 Task: Change the invitee language to German.
Action: Mouse moved to (688, 144)
Screenshot: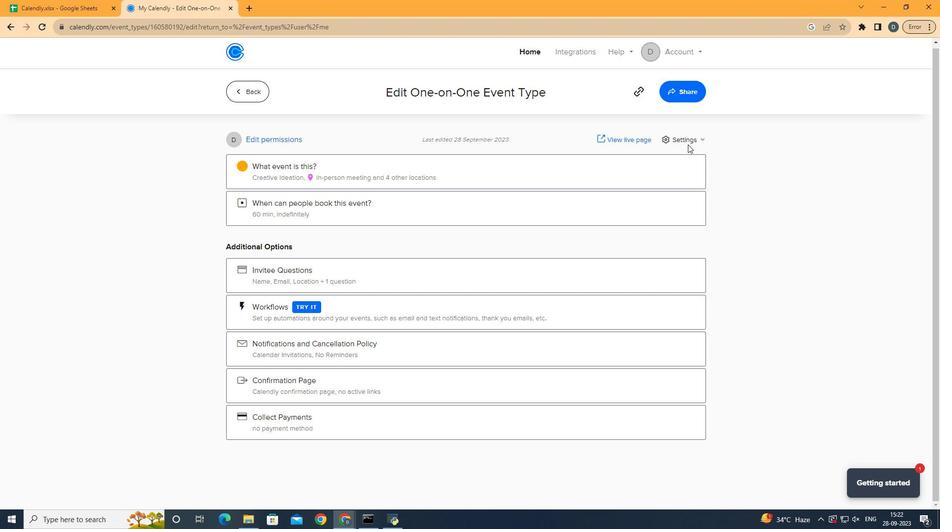 
Action: Mouse pressed left at (688, 144)
Screenshot: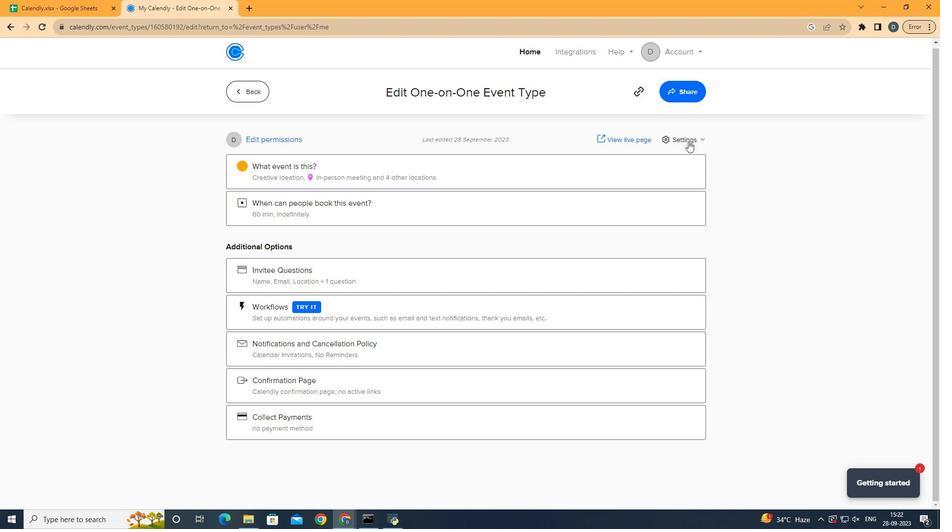 
Action: Mouse moved to (688, 141)
Screenshot: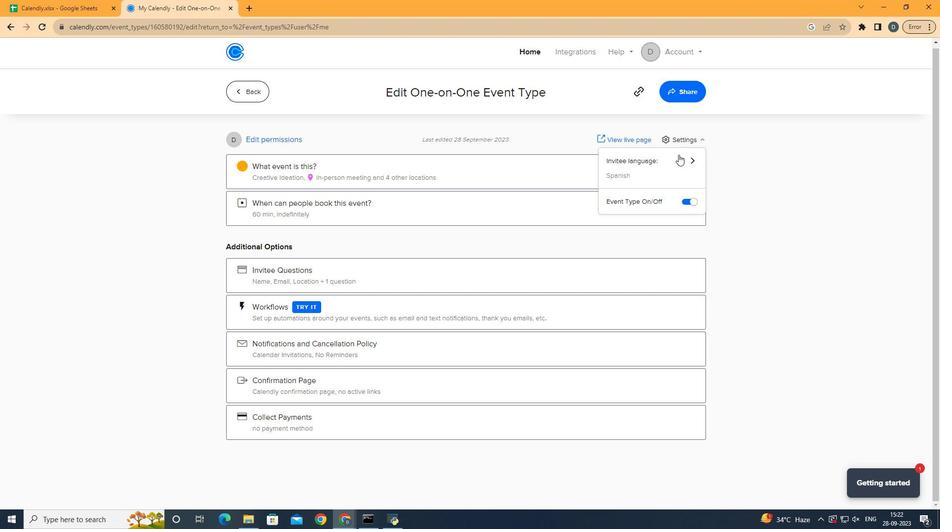 
Action: Mouse pressed left at (688, 141)
Screenshot: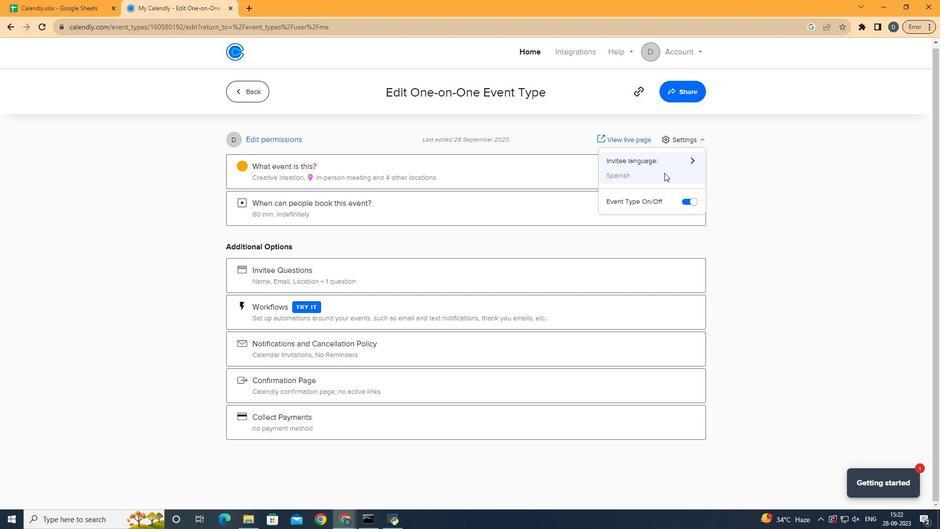 
Action: Mouse moved to (661, 171)
Screenshot: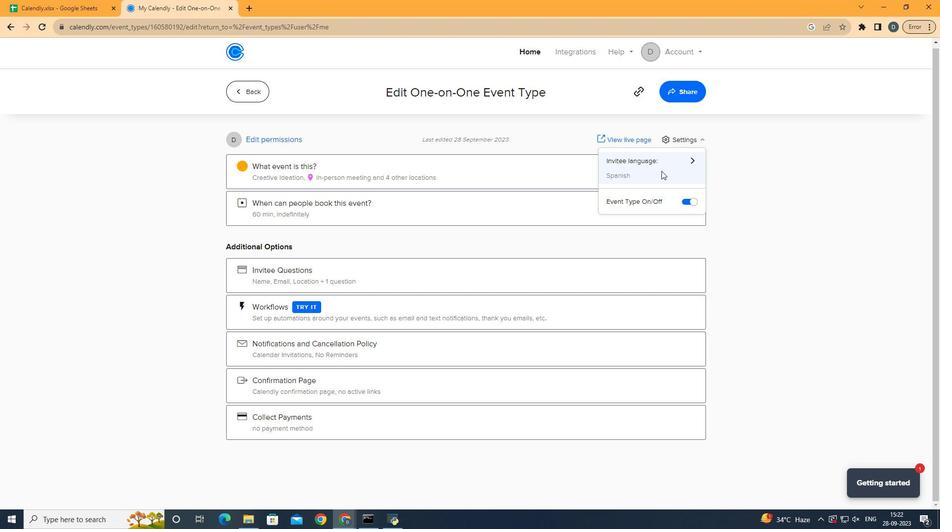 
Action: Mouse pressed left at (661, 171)
Screenshot: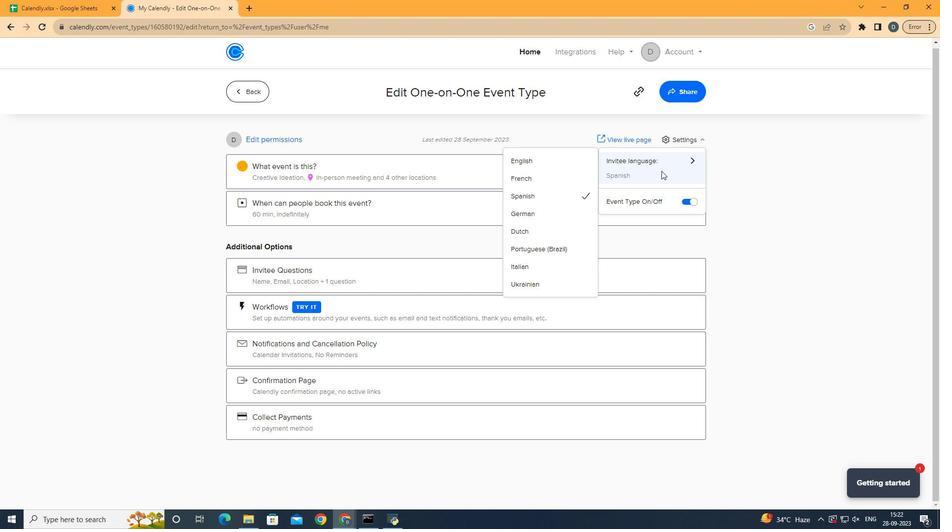 
Action: Mouse moved to (562, 210)
Screenshot: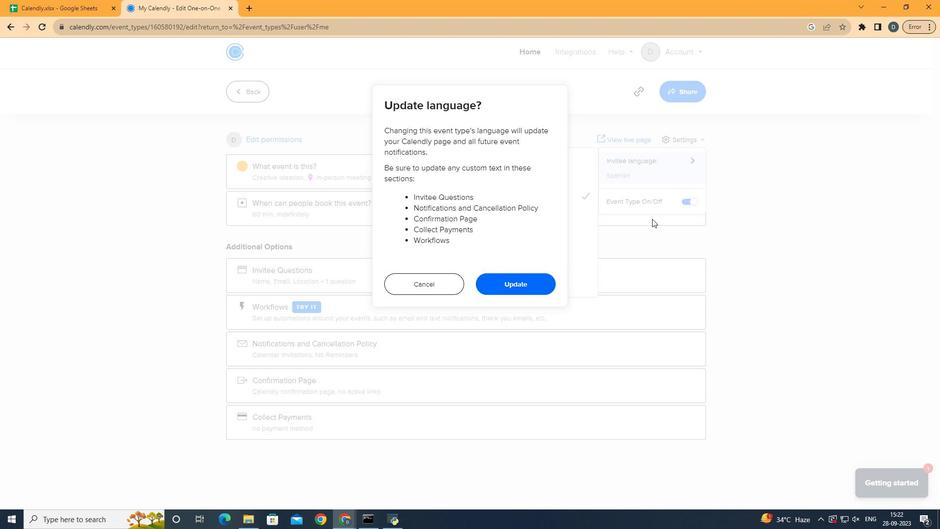 
Action: Mouse pressed left at (562, 210)
Screenshot: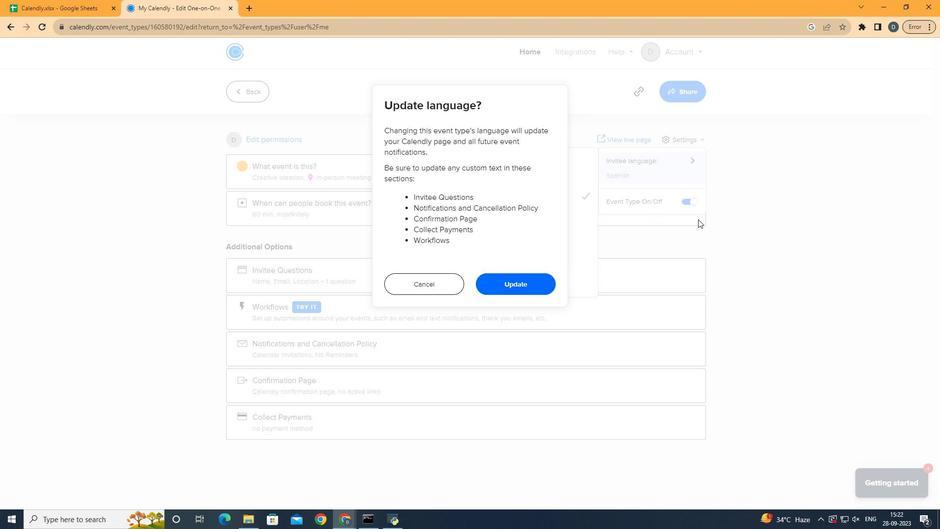 
Action: Mouse moved to (507, 280)
Screenshot: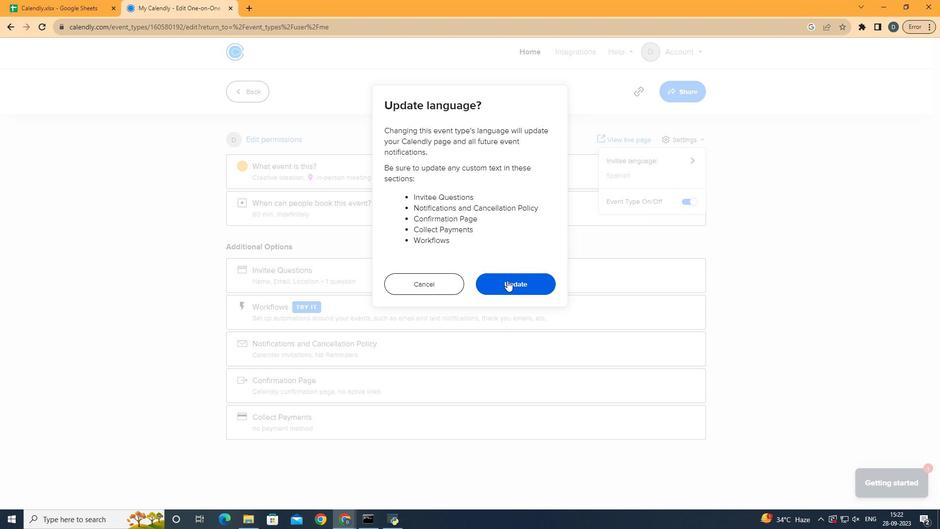 
Action: Mouse pressed left at (507, 280)
Screenshot: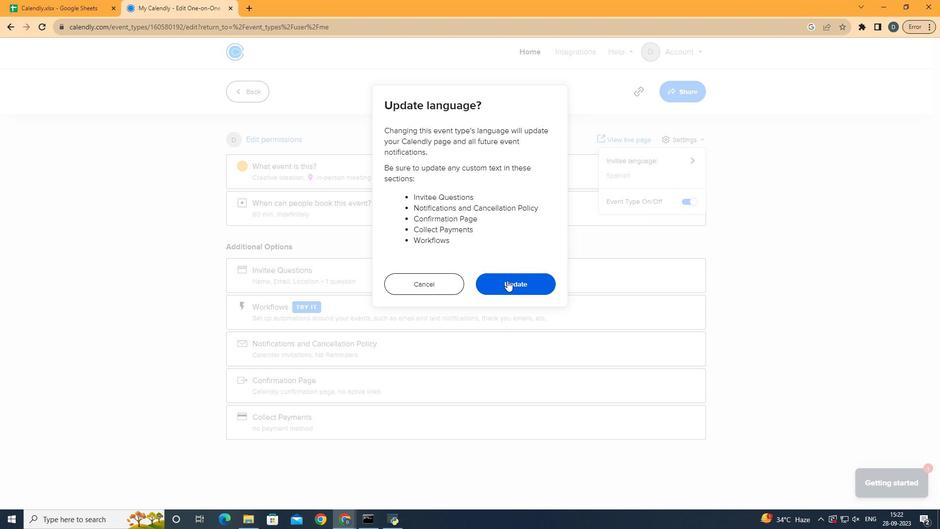 
Action: Mouse moved to (759, 265)
Screenshot: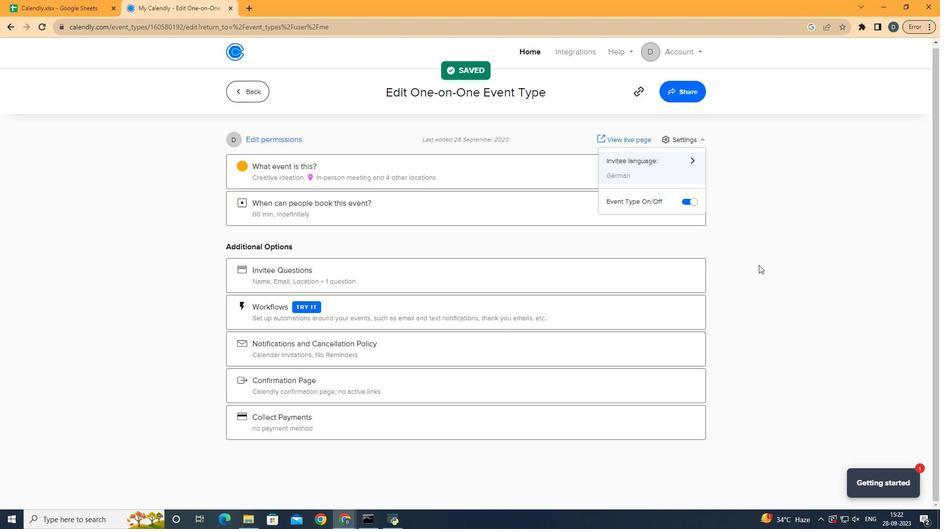 
Action: Mouse pressed left at (759, 265)
Screenshot: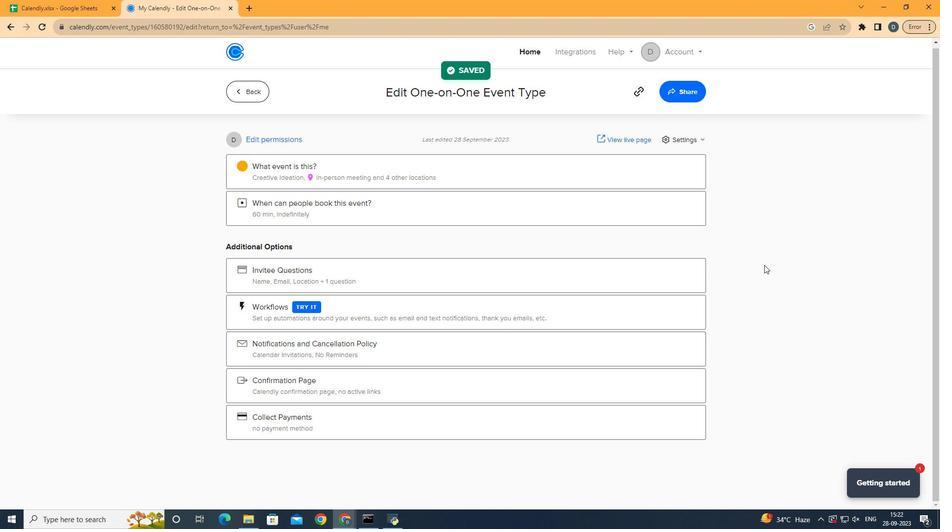 
Action: Mouse moved to (764, 265)
Screenshot: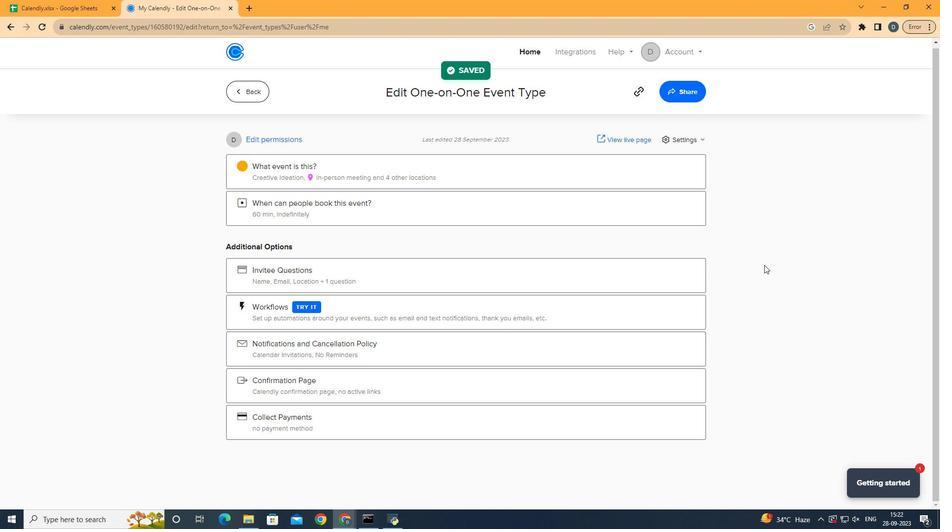 
